 Task: Click New Customer and Set the Address to "132, My Street, Kingston, New York 12401" while find customer
Action: Mouse moved to (179, 23)
Screenshot: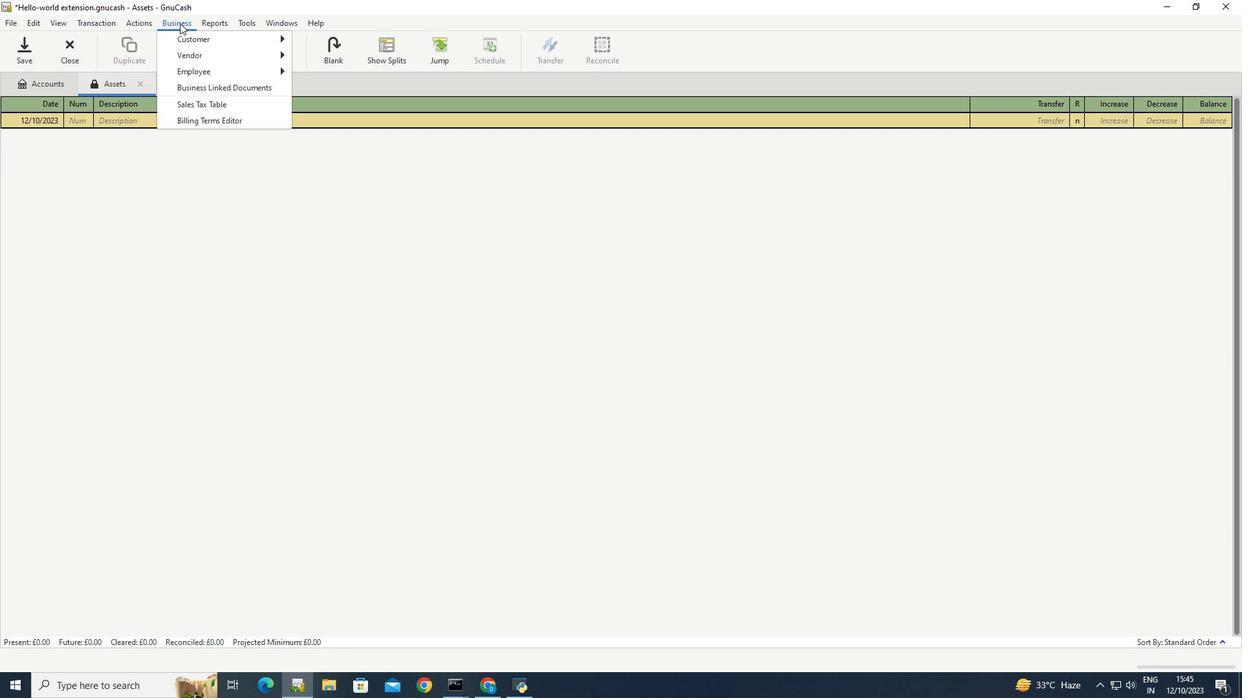 
Action: Mouse pressed left at (179, 23)
Screenshot: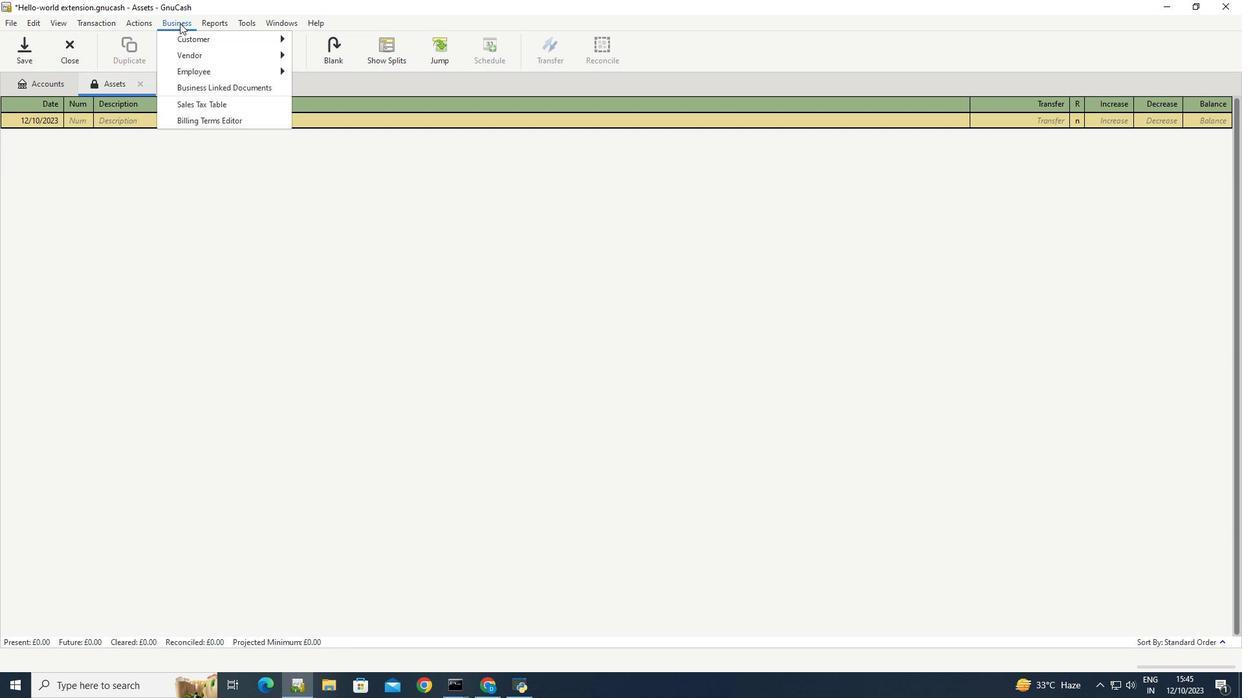 
Action: Mouse moved to (337, 71)
Screenshot: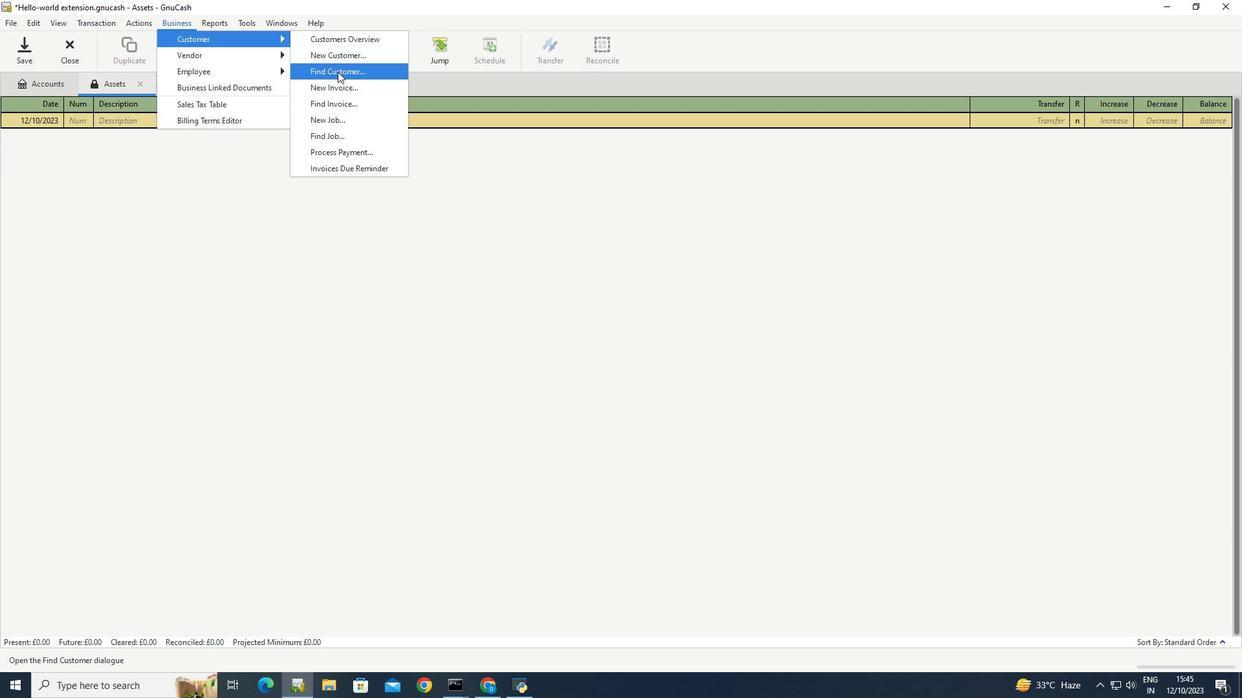 
Action: Mouse pressed left at (337, 71)
Screenshot: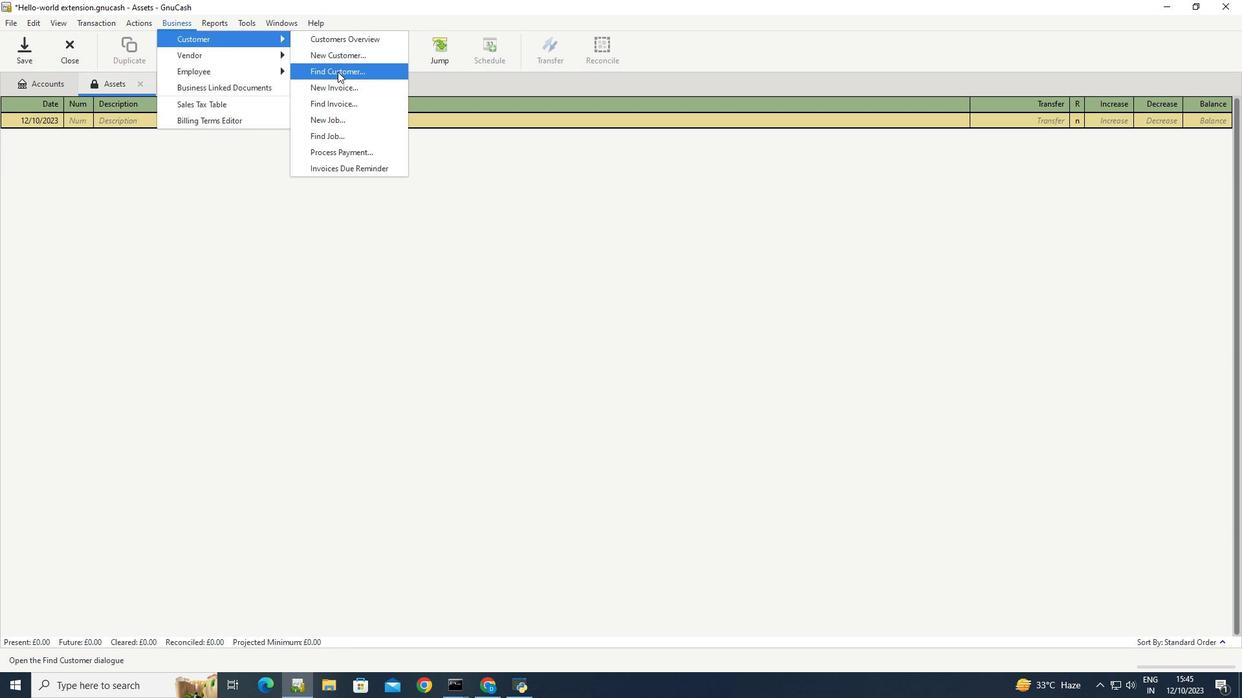 
Action: Mouse moved to (628, 442)
Screenshot: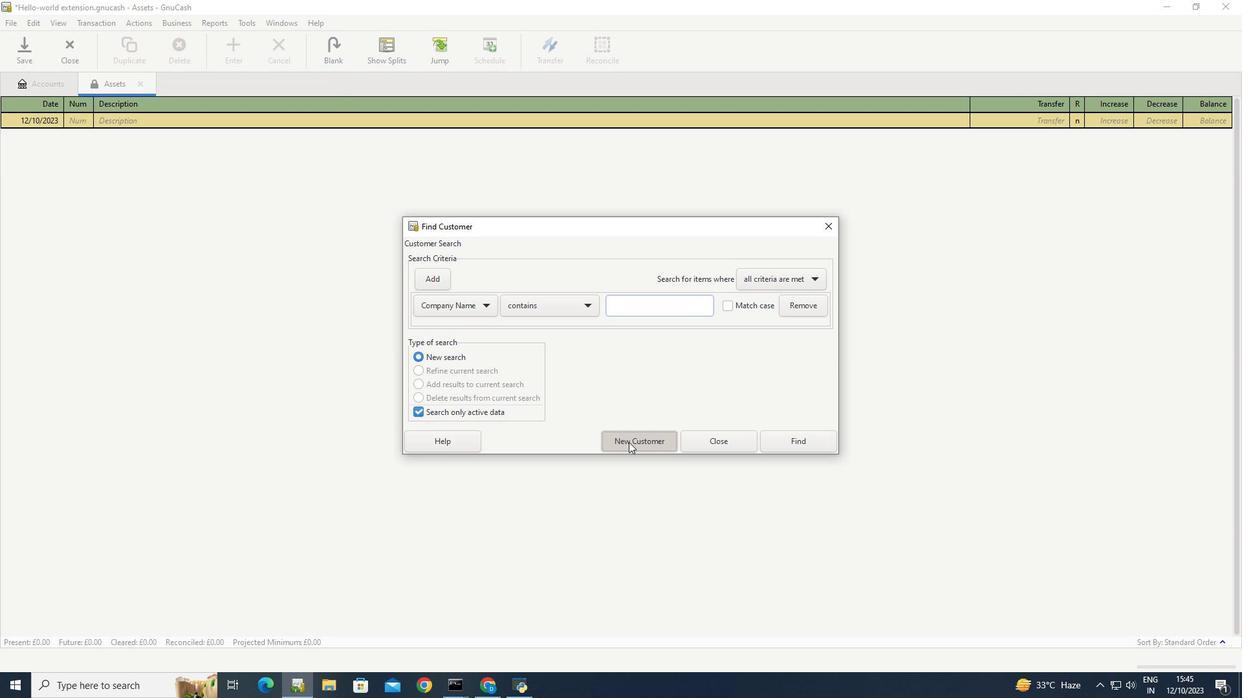 
Action: Mouse pressed left at (628, 442)
Screenshot: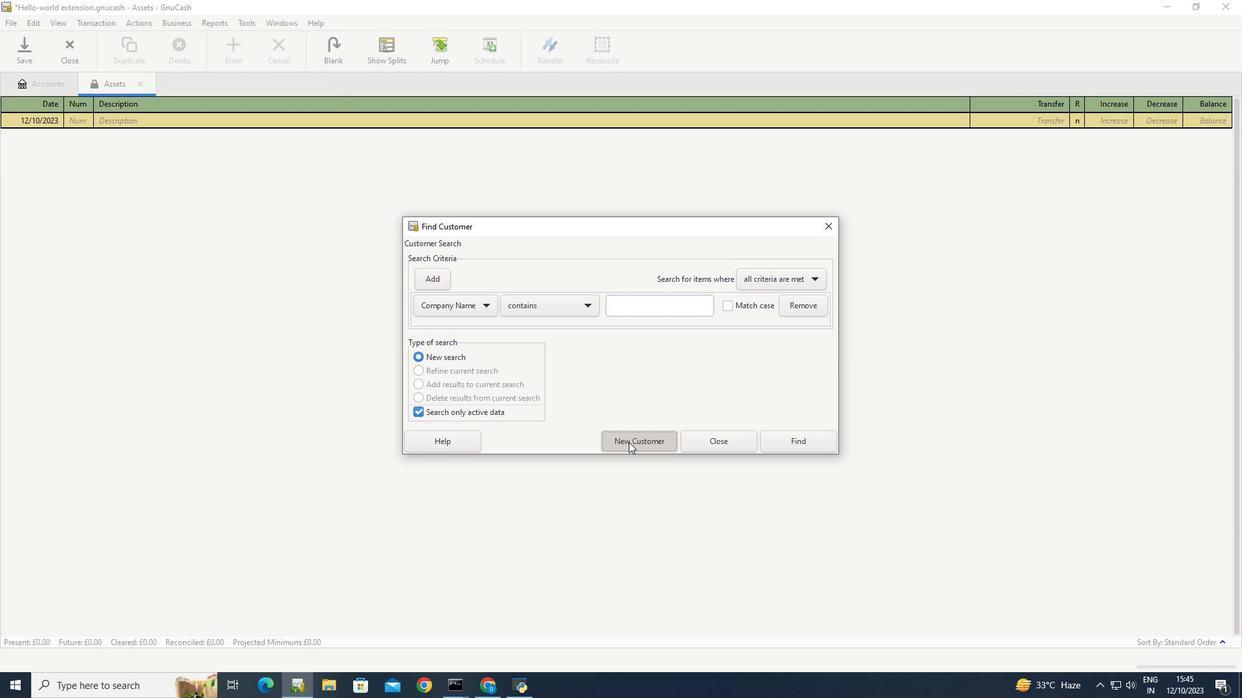 
Action: Mouse moved to (571, 326)
Screenshot: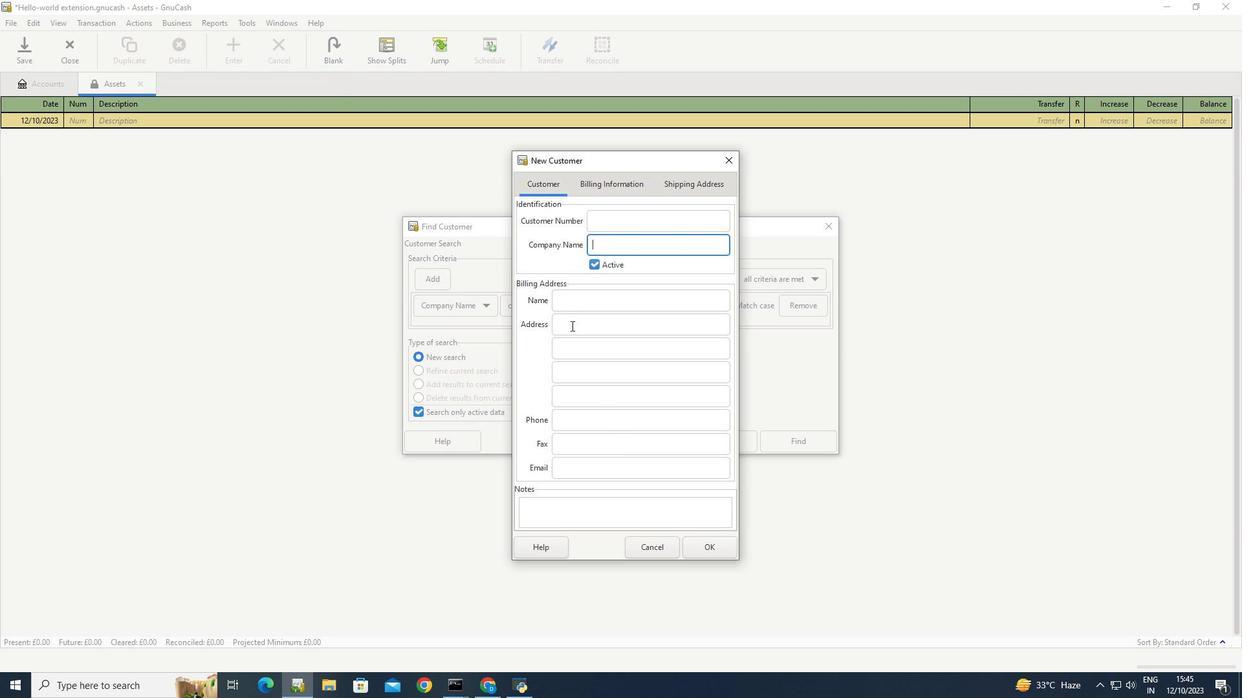 
Action: Mouse pressed left at (571, 326)
Screenshot: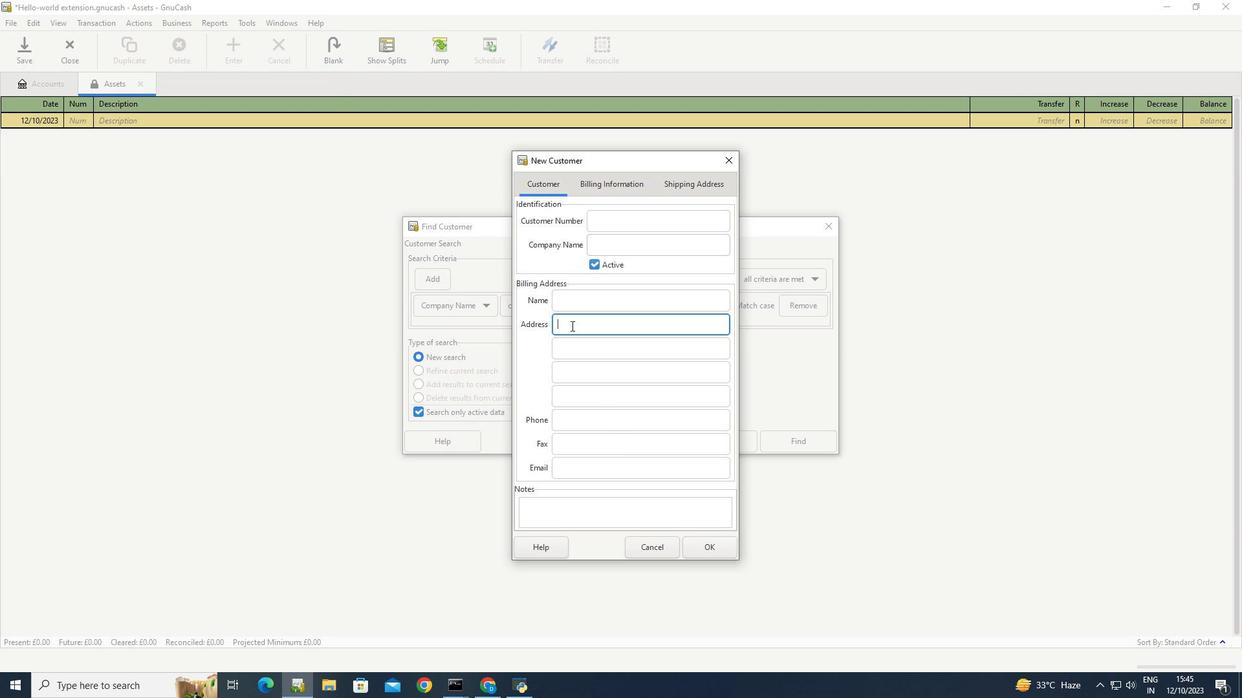 
Action: Key pressed 132
Screenshot: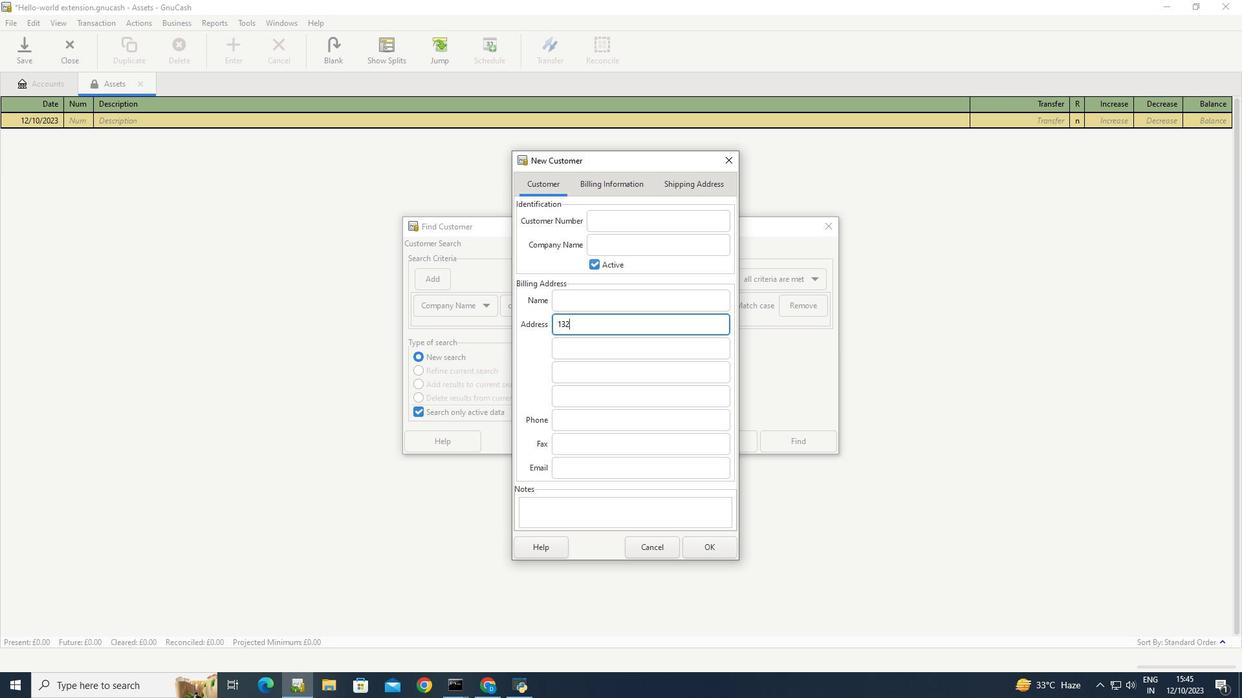 
Action: Mouse moved to (597, 328)
Screenshot: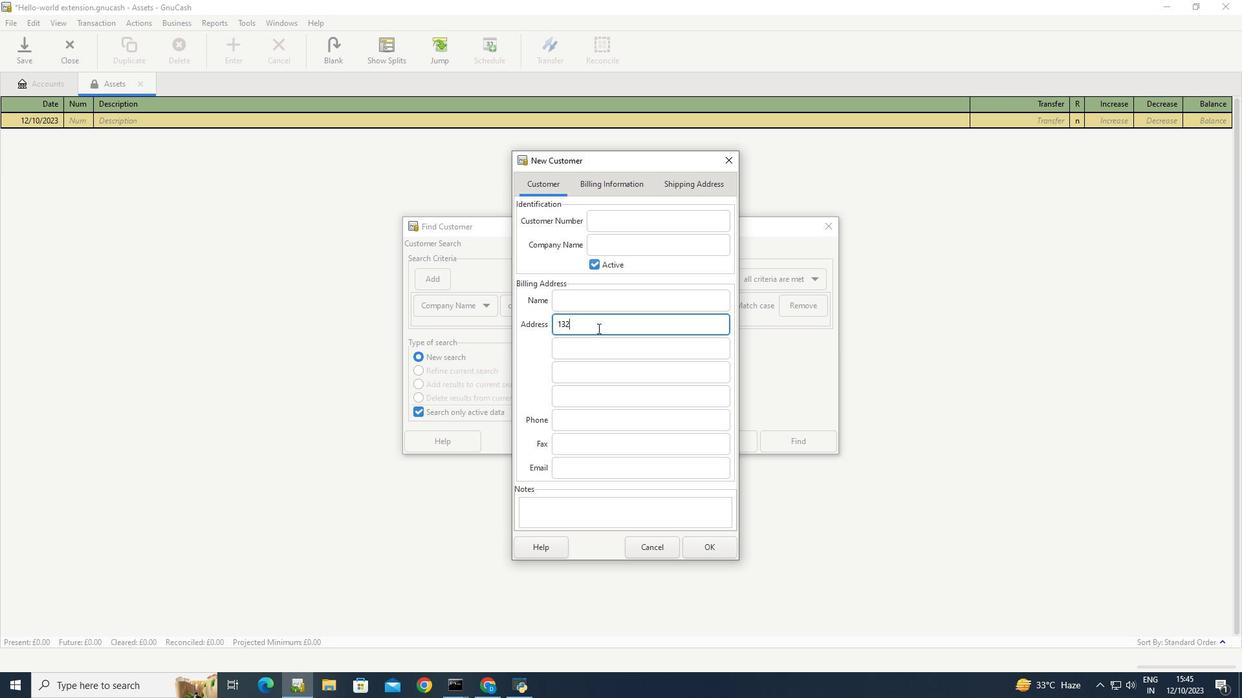 
Action: Key pressed <Key.space><Key.caps_lock>M<Key.caps_lock>y<Key.space><Key.caps_lock>S<Key.caps_lock>treet
Screenshot: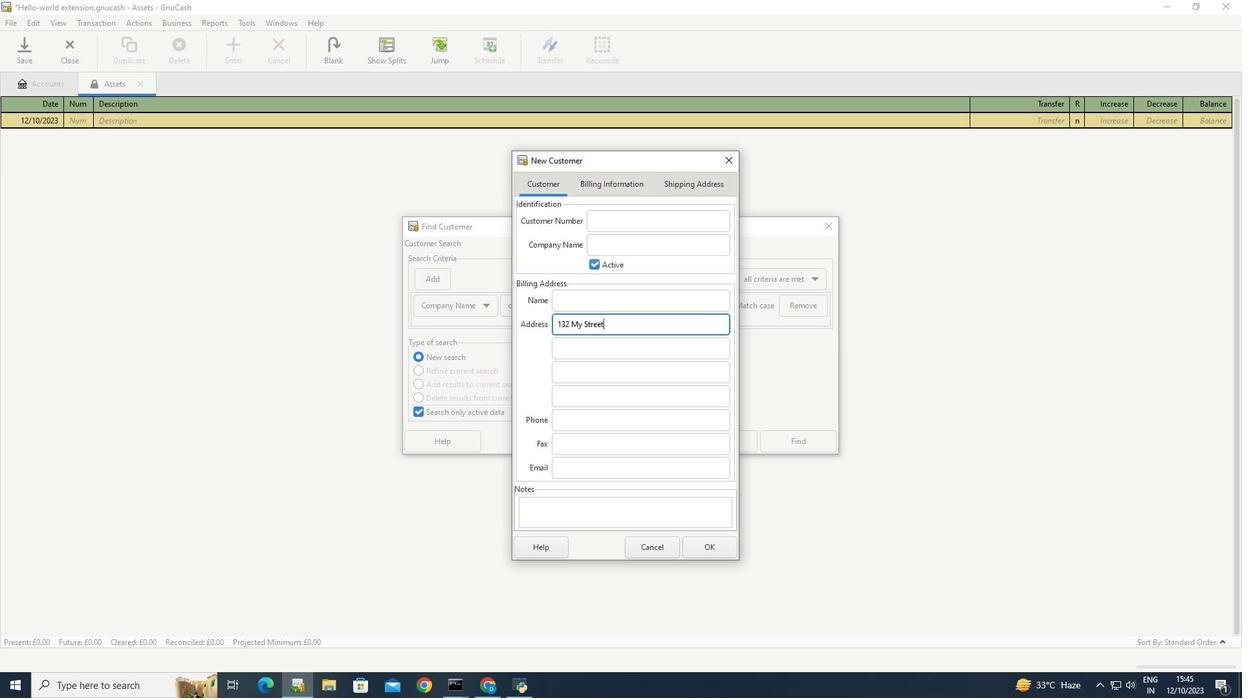 
Action: Mouse moved to (572, 355)
Screenshot: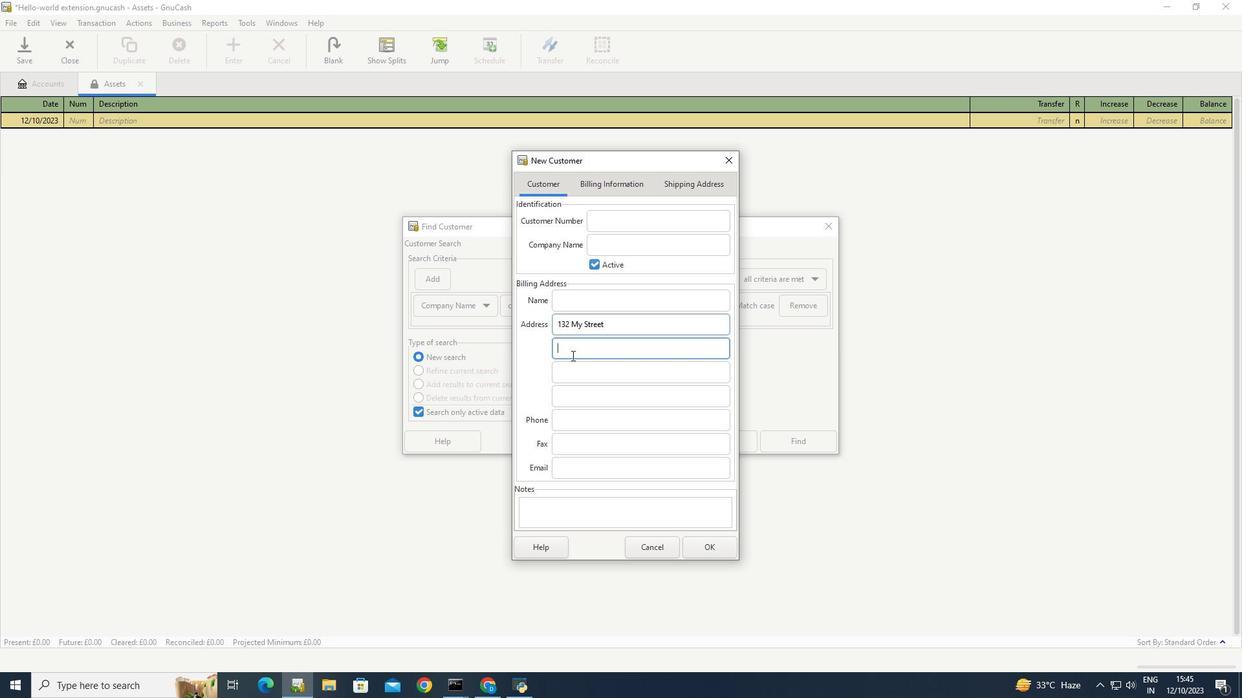
Action: Mouse pressed left at (572, 355)
Screenshot: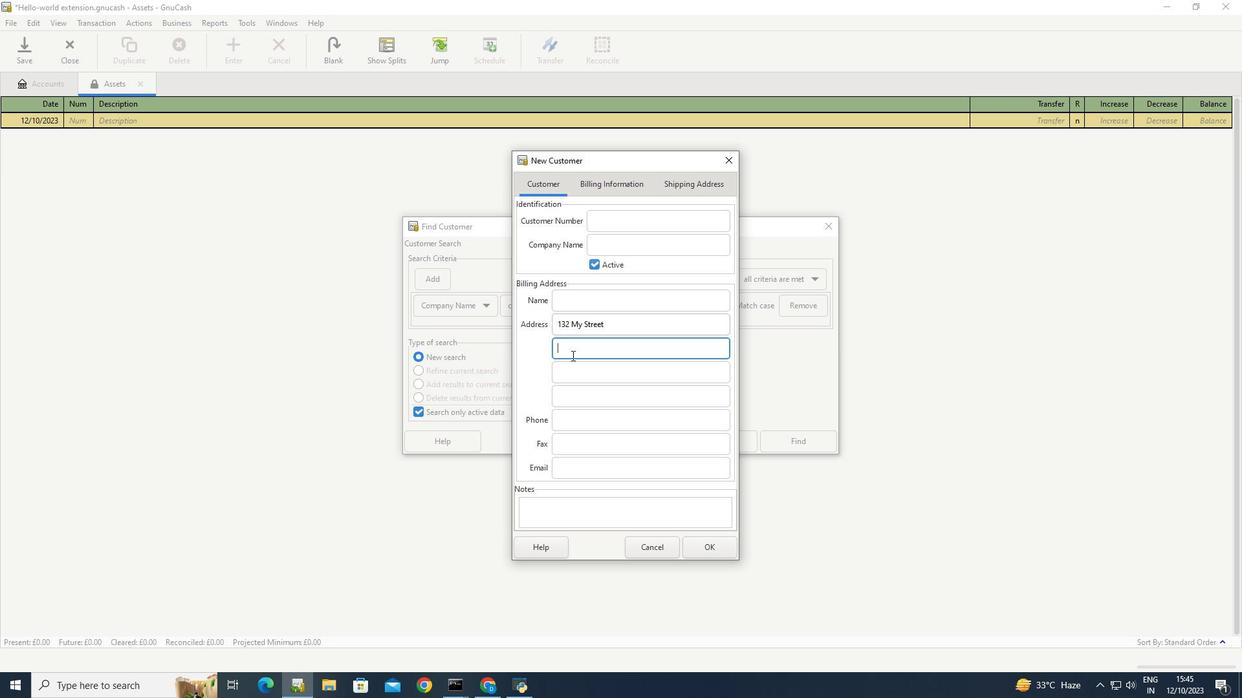 
Action: Key pressed <Key.caps_lock>K<Key.caps_lock>ingston
Screenshot: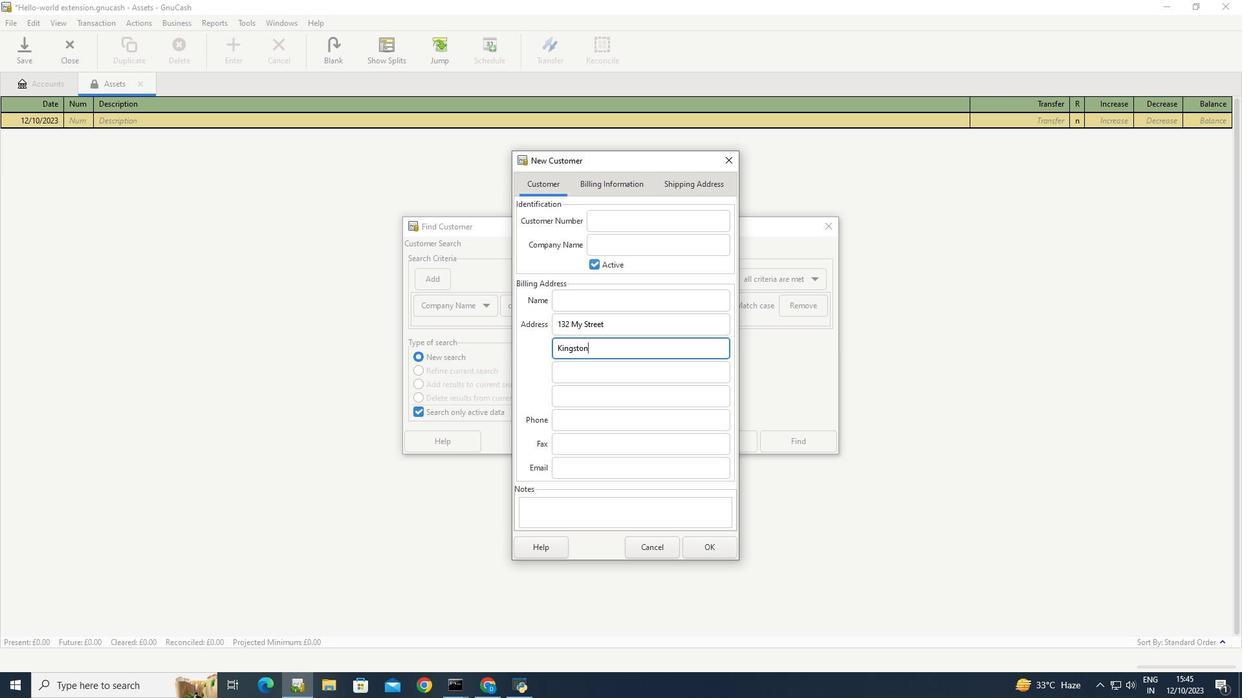 
Action: Mouse moved to (588, 379)
Screenshot: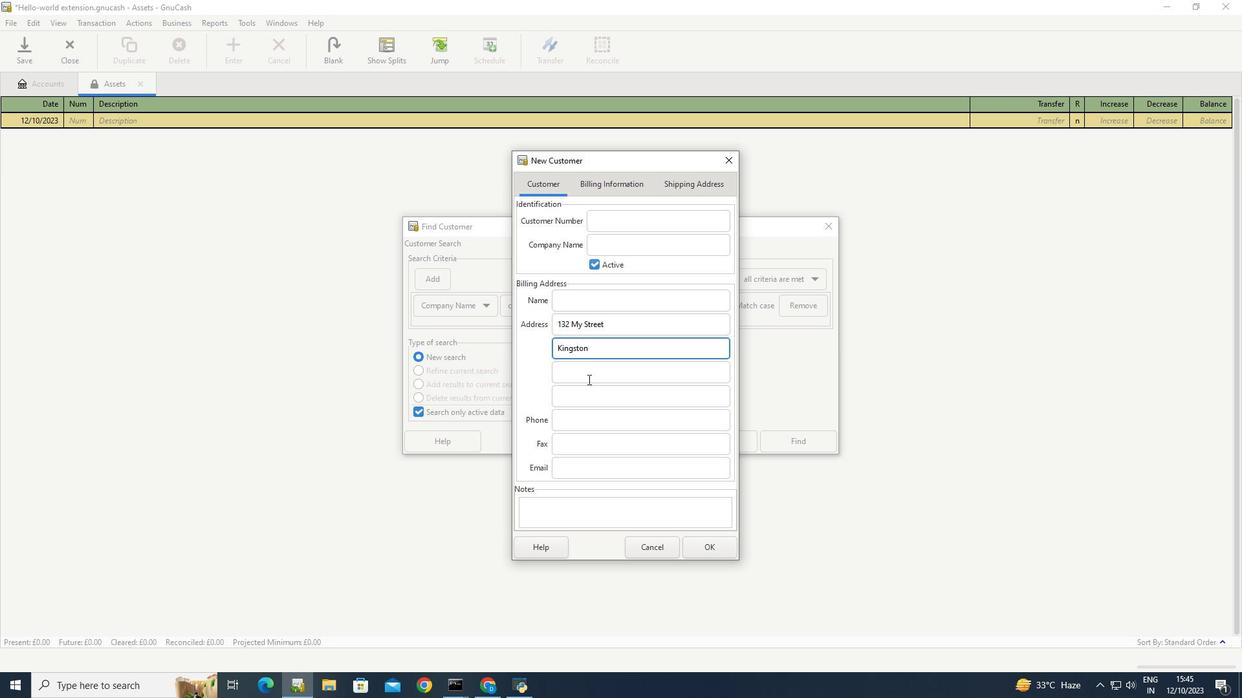 
Action: Mouse pressed left at (588, 379)
Screenshot: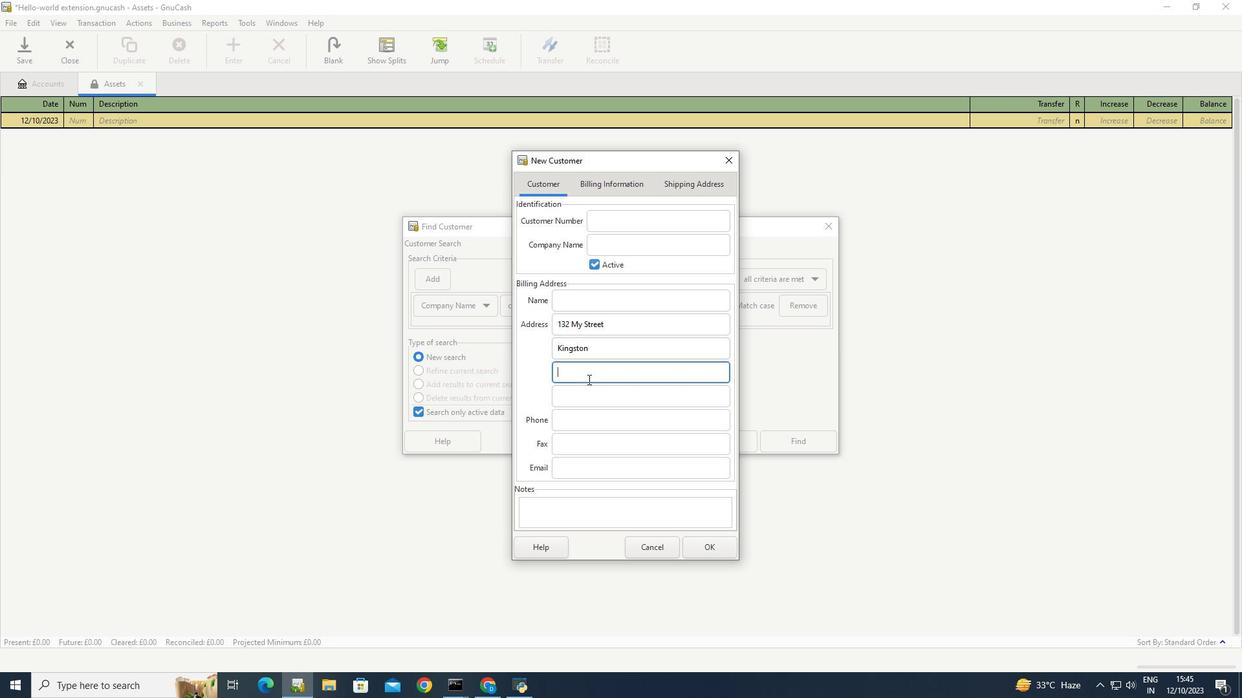 
Action: Key pressed <Key.caps_lock>N<Key.caps_lock>ew<Key.space><Key.caps_lock>Y<Key.caps_lock>ork
Screenshot: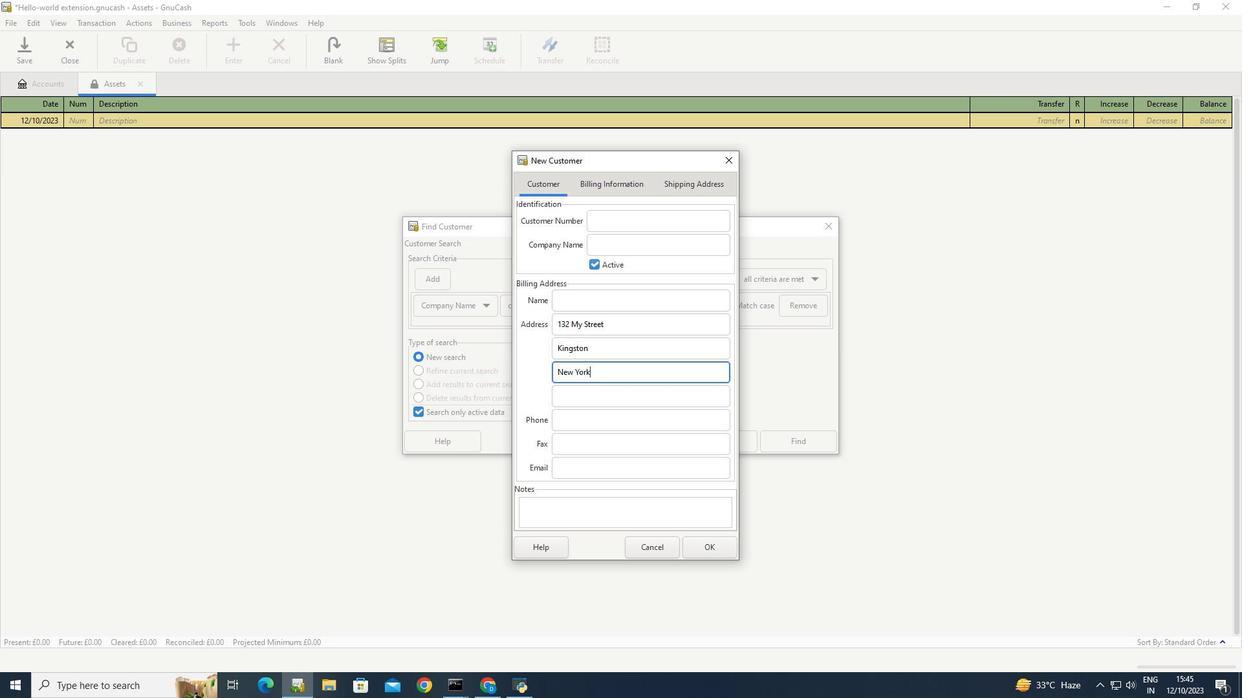 
Action: Mouse moved to (577, 396)
Screenshot: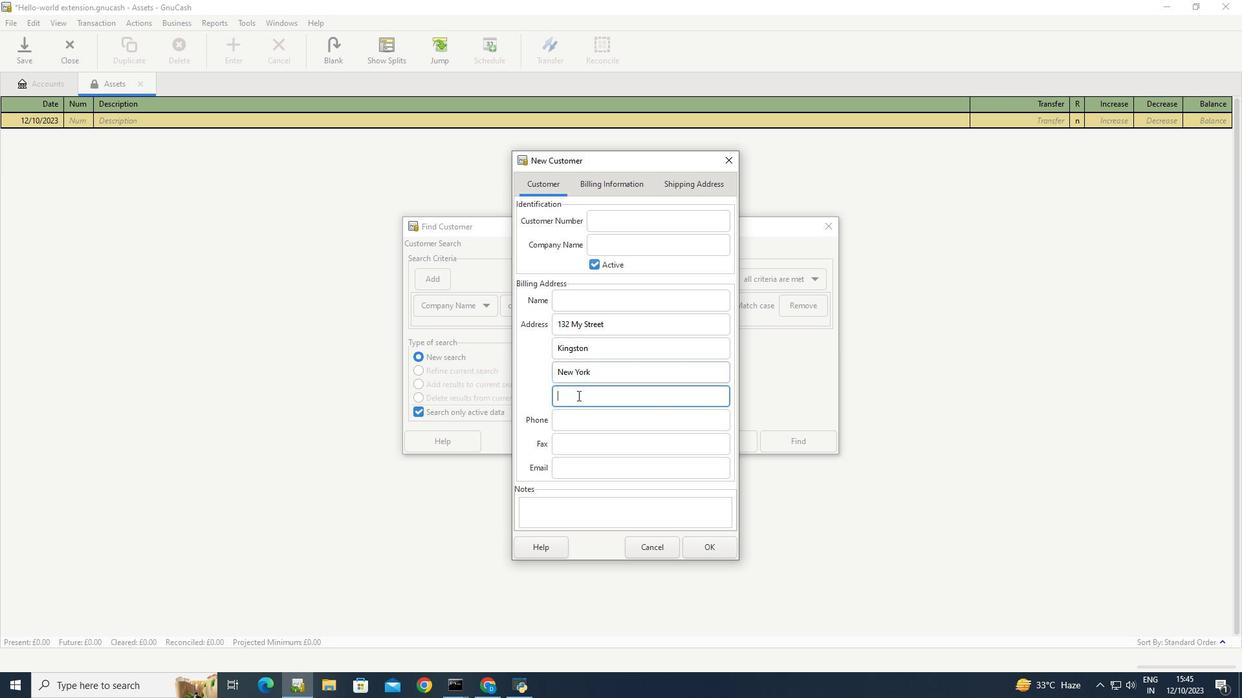 
Action: Mouse pressed left at (577, 396)
Screenshot: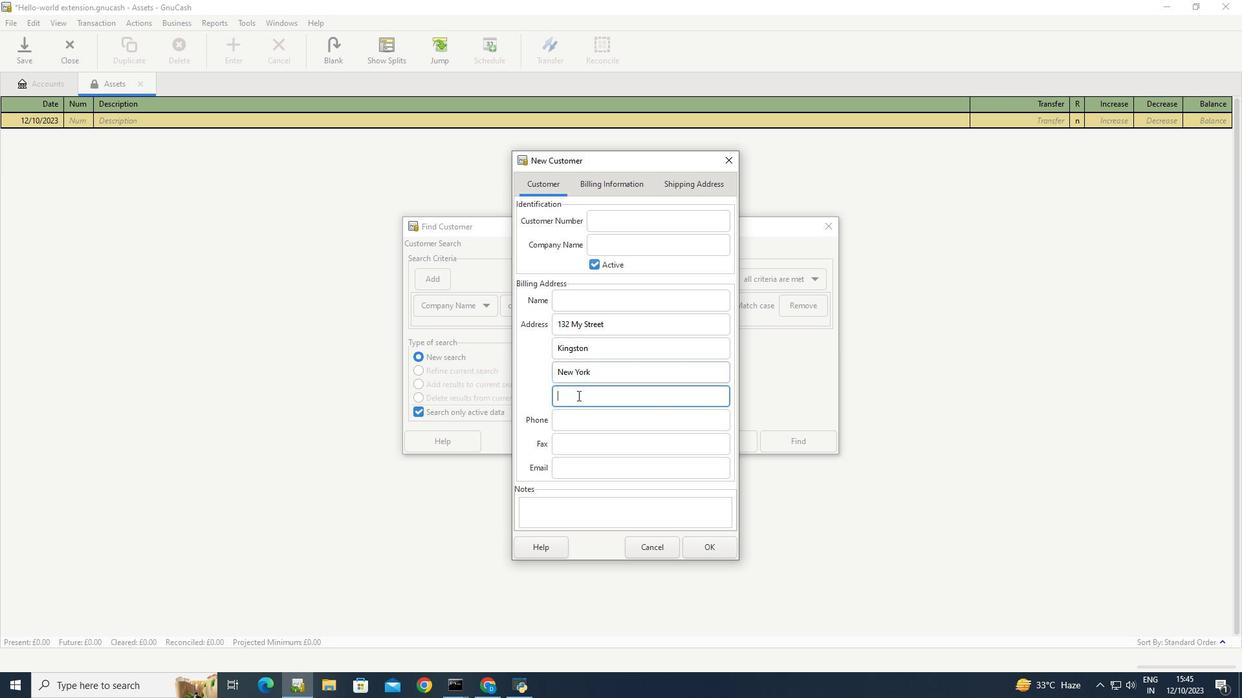
Action: Key pressed 12401
Screenshot: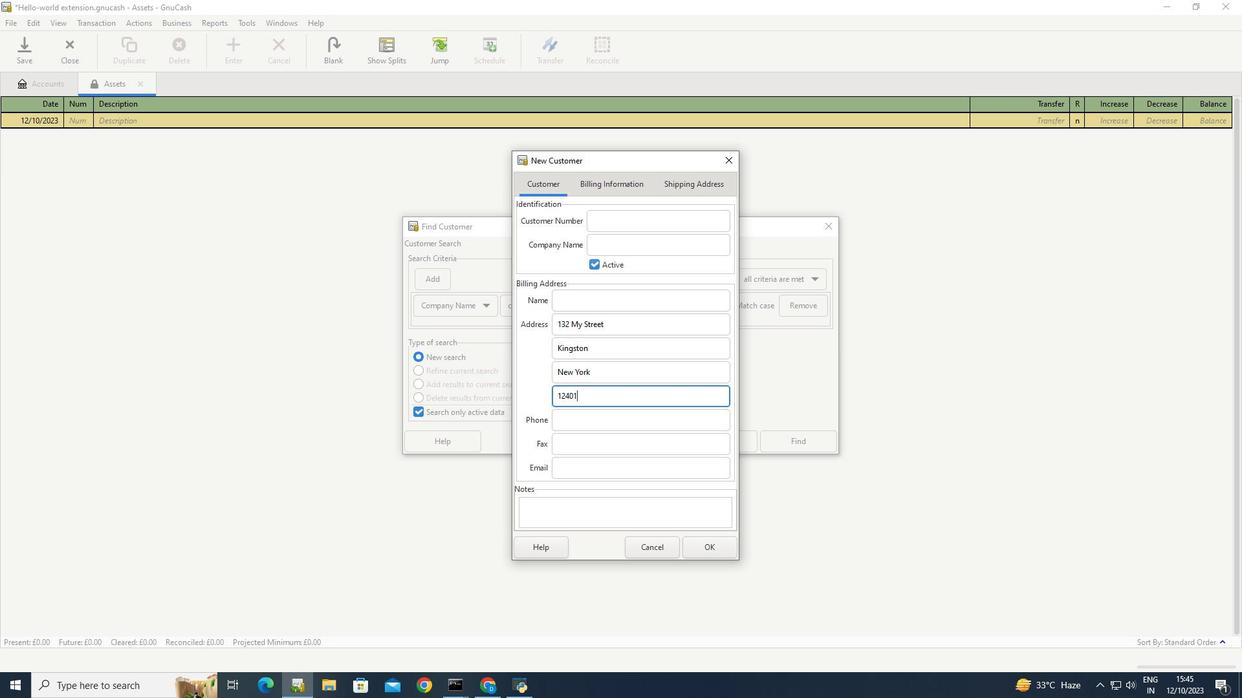 
Action: Mouse moved to (526, 394)
Screenshot: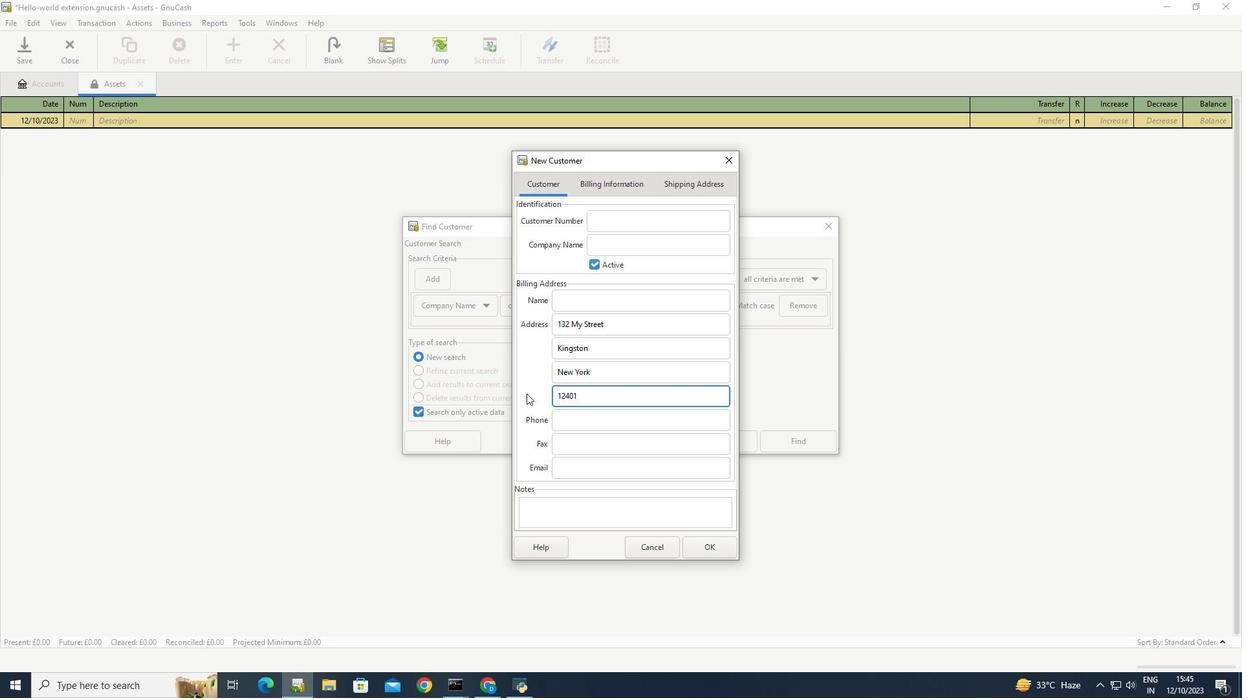 
Action: Mouse pressed left at (526, 394)
Screenshot: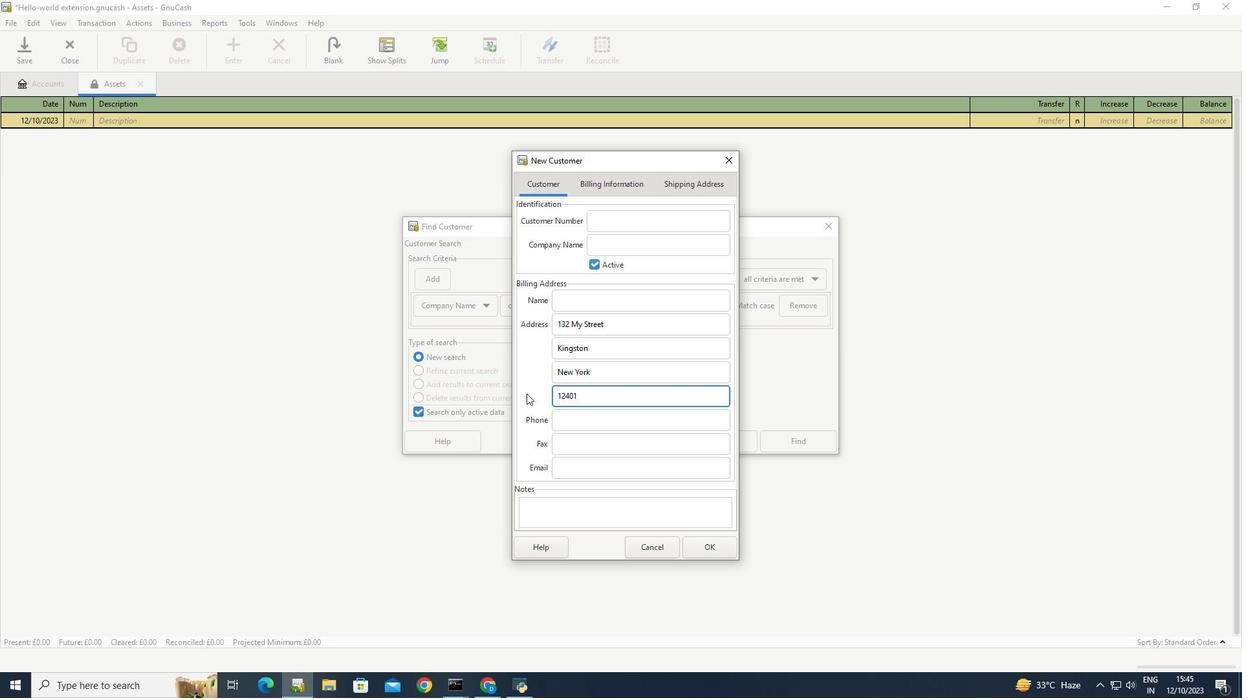 
